 Task: Create in the project ArchBridge in Backlog an issue 'Develop a new feature to allow for automated document generation', assign it to team member softage.4@softage.net and change the status to IN PROGRESS. Create in the project ArchBridge in Backlog an issue 'Improve performance when searching large data sets', assign it to team member softage.1@softage.net and change the status to IN PROGRESS
Action: Mouse moved to (193, 56)
Screenshot: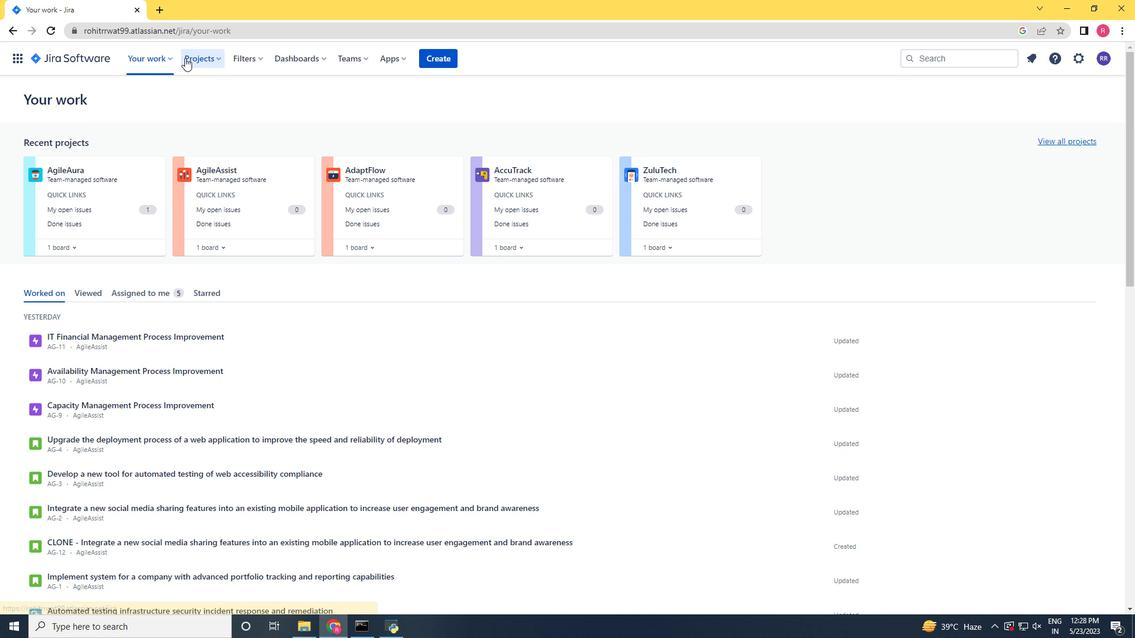 
Action: Mouse pressed left at (193, 56)
Screenshot: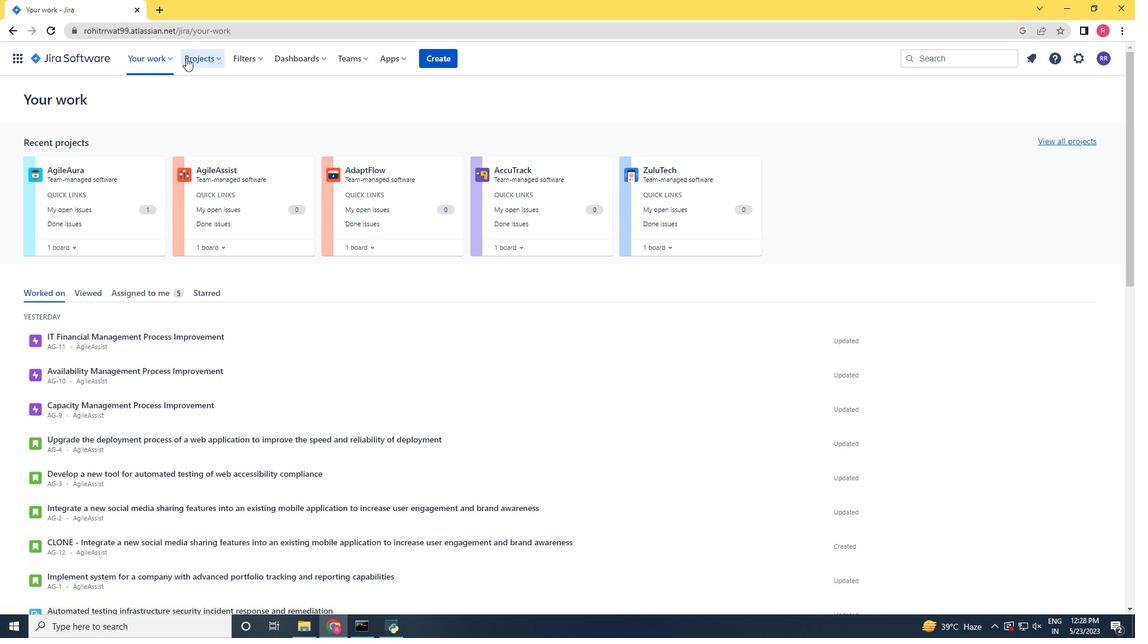 
Action: Mouse moved to (222, 108)
Screenshot: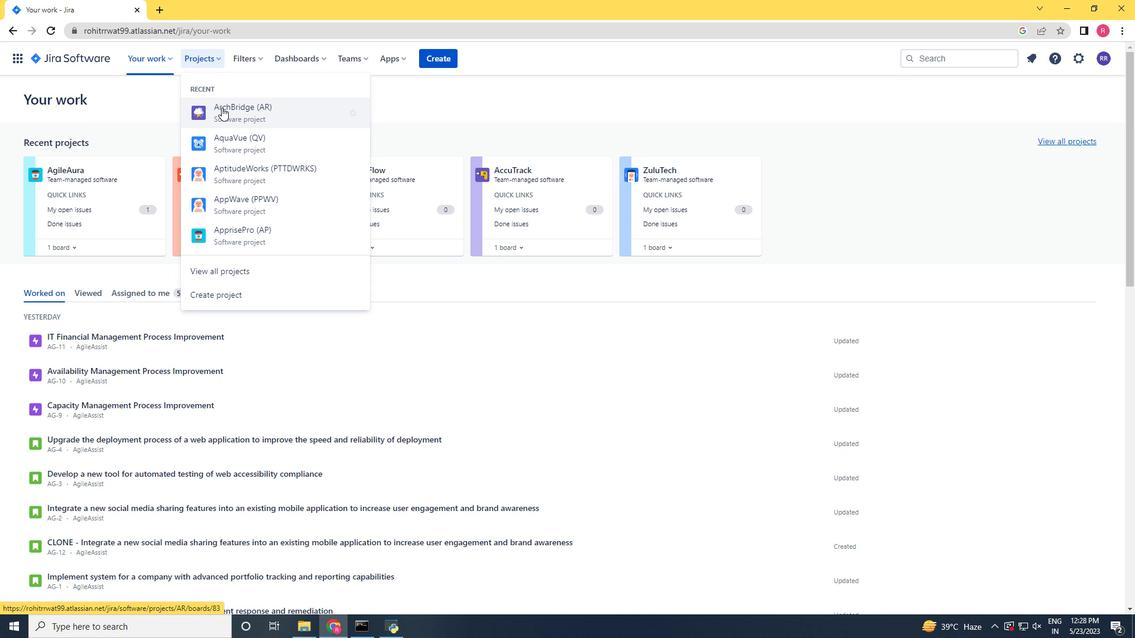 
Action: Mouse pressed left at (222, 108)
Screenshot: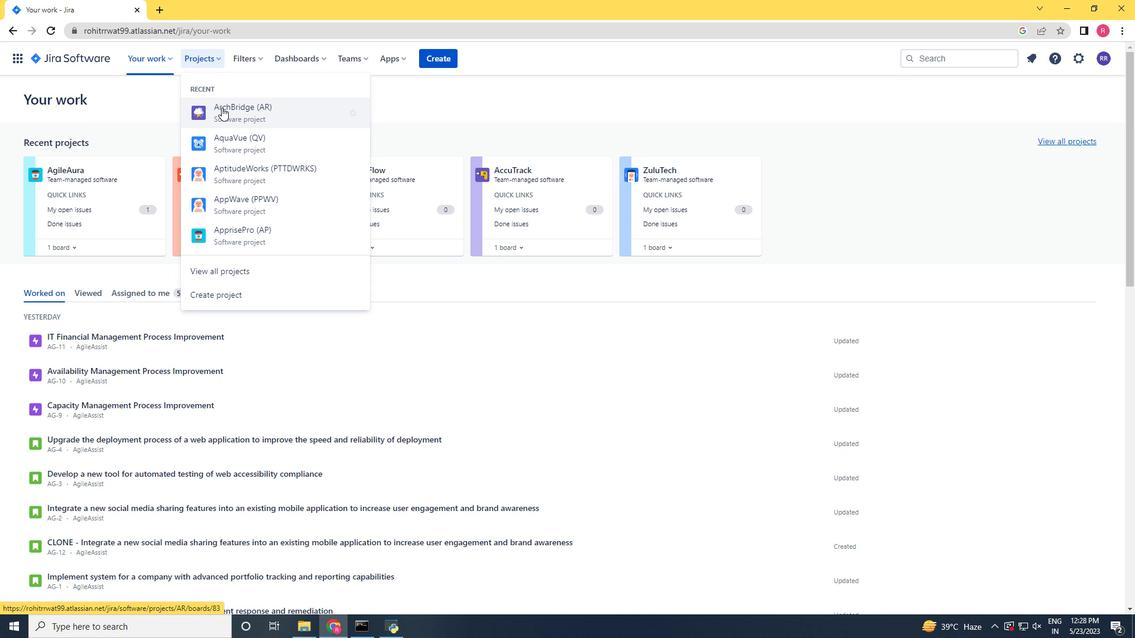 
Action: Mouse moved to (57, 182)
Screenshot: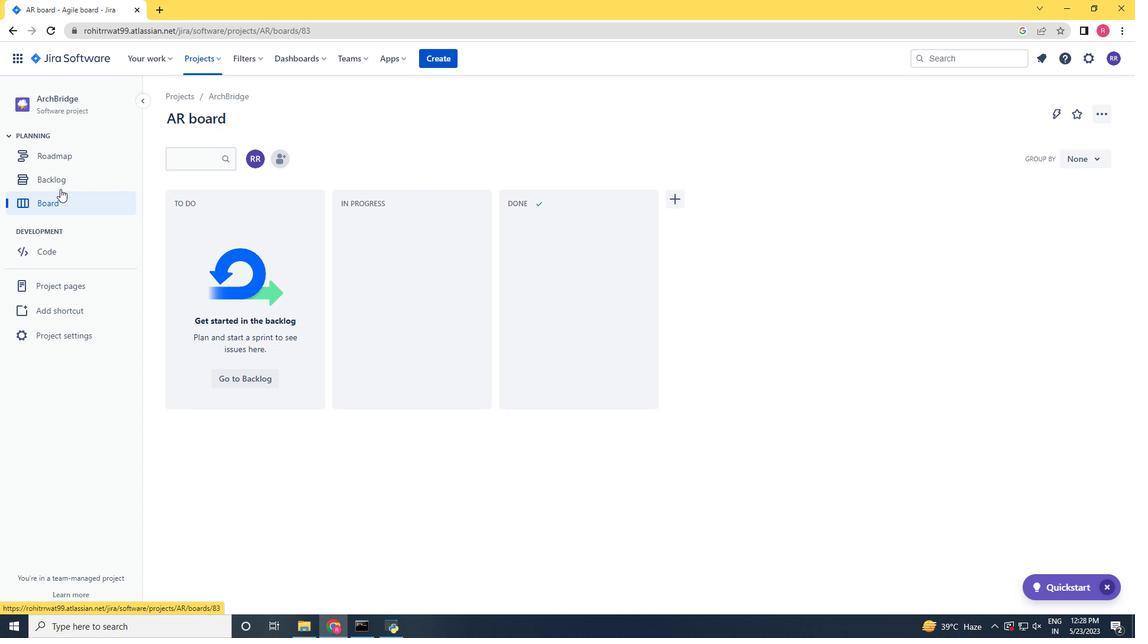 
Action: Mouse pressed left at (57, 182)
Screenshot: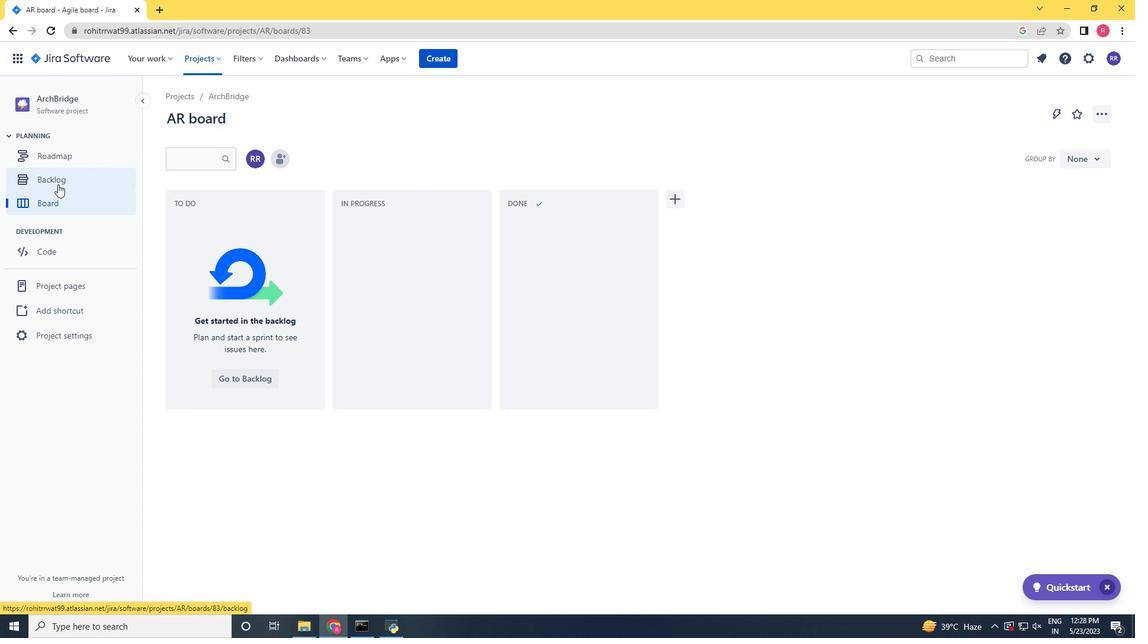 
Action: Mouse moved to (374, 431)
Screenshot: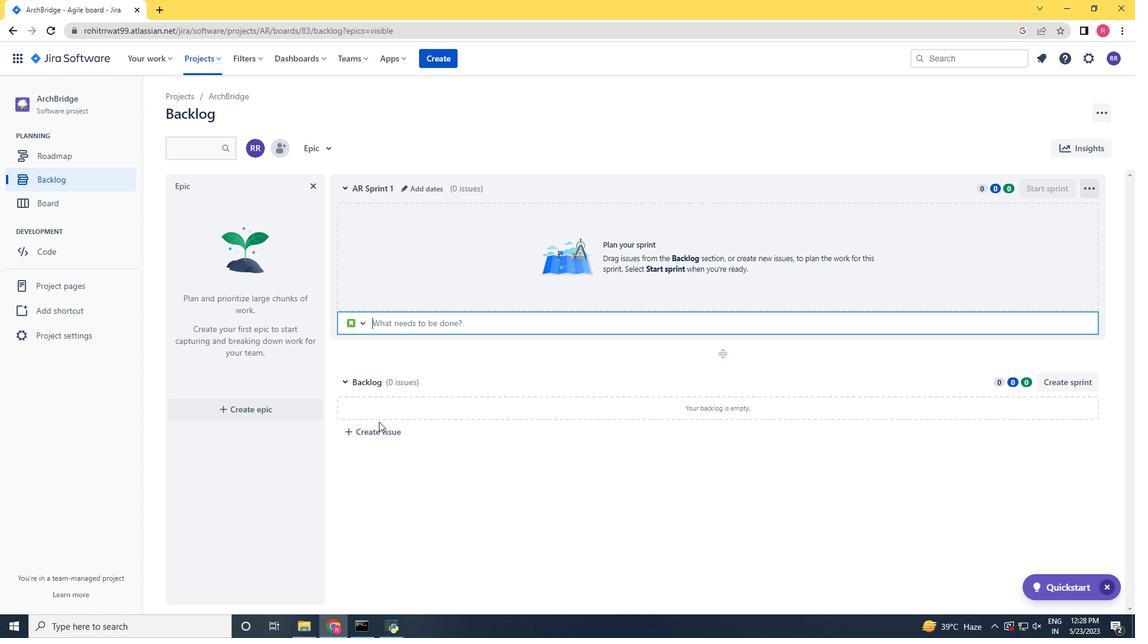 
Action: Mouse pressed left at (374, 431)
Screenshot: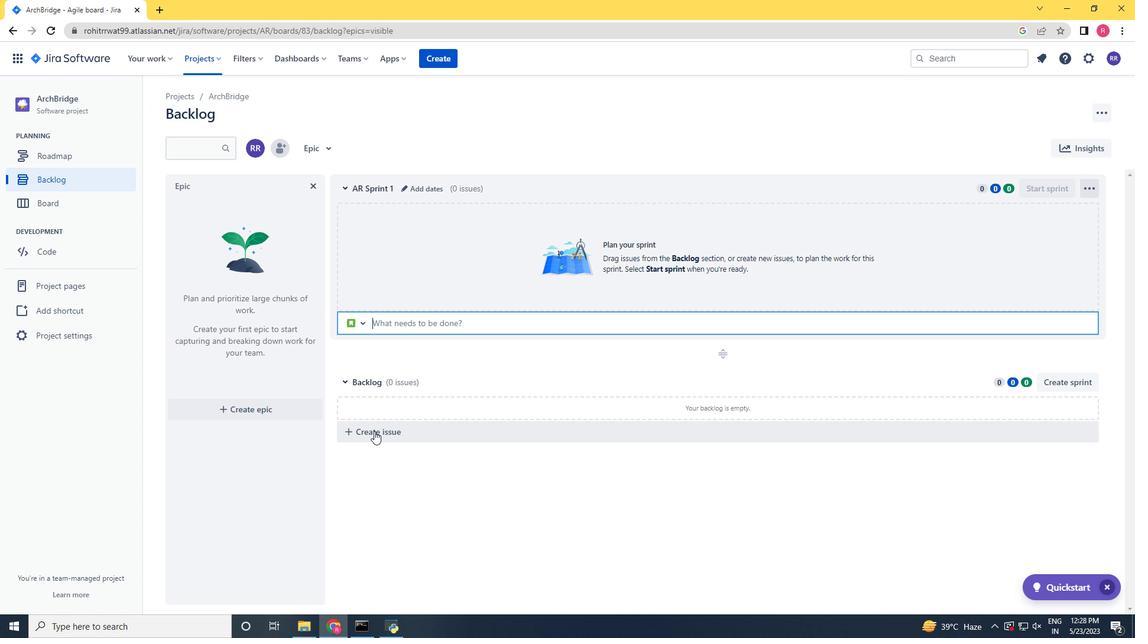 
Action: Mouse moved to (312, 184)
Screenshot: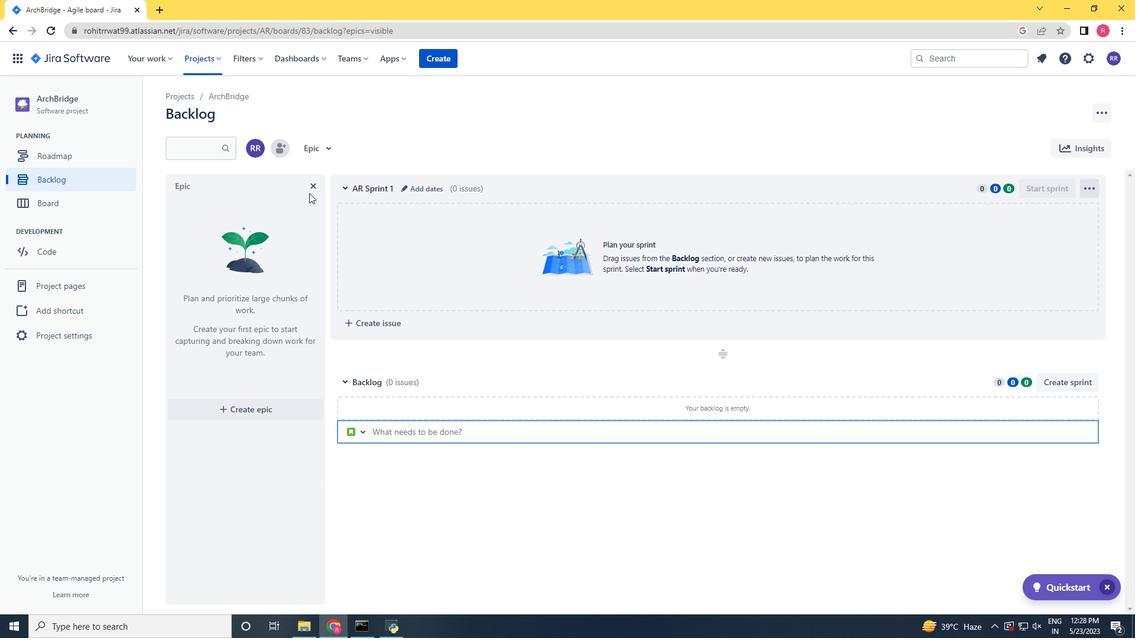 
Action: Mouse pressed left at (312, 184)
Screenshot: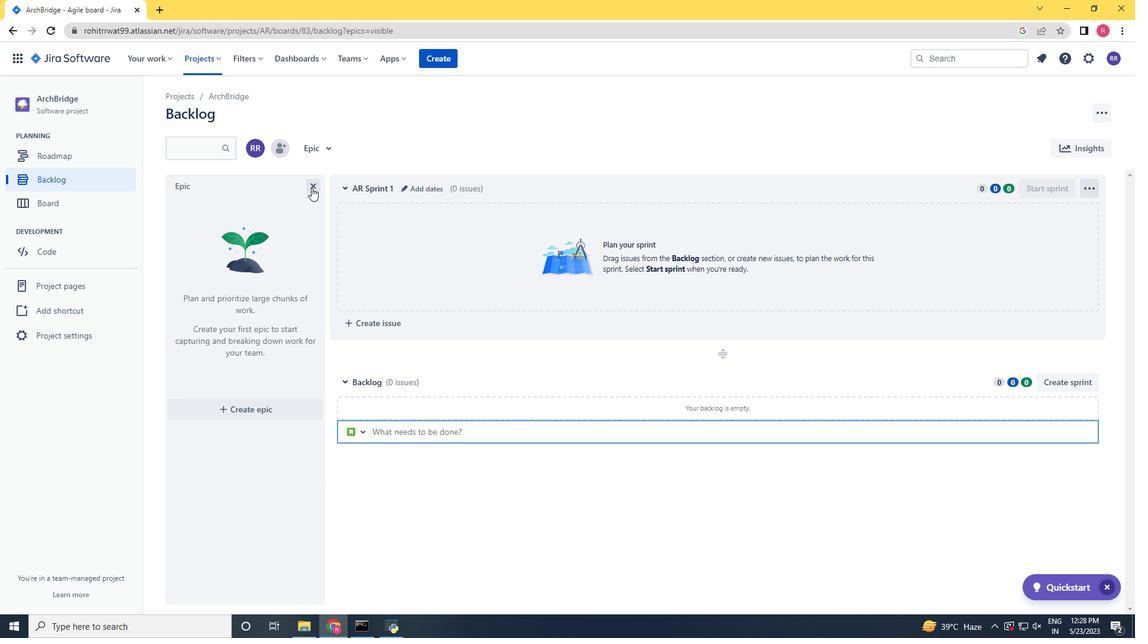 
Action: Mouse moved to (270, 436)
Screenshot: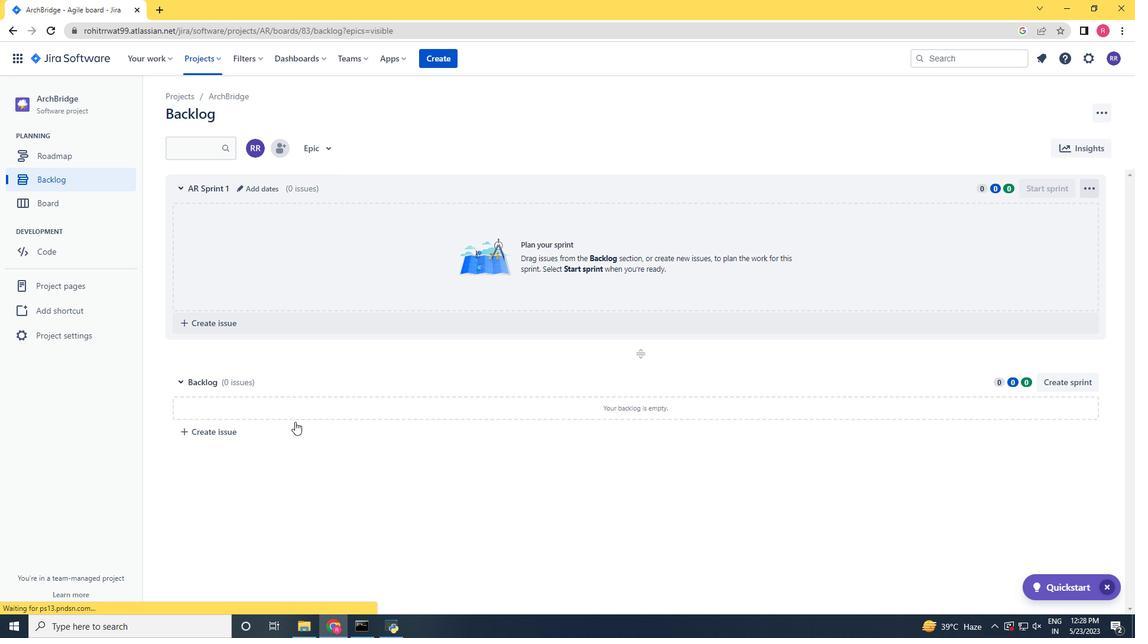 
Action: Mouse pressed left at (270, 436)
Screenshot: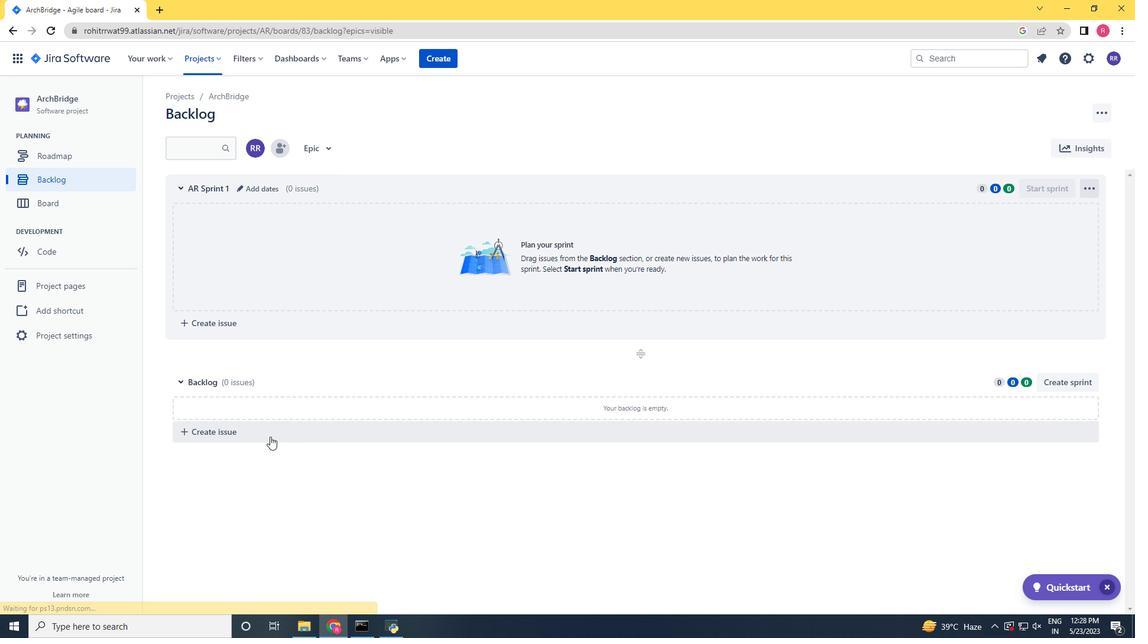 
Action: Mouse moved to (625, 390)
Screenshot: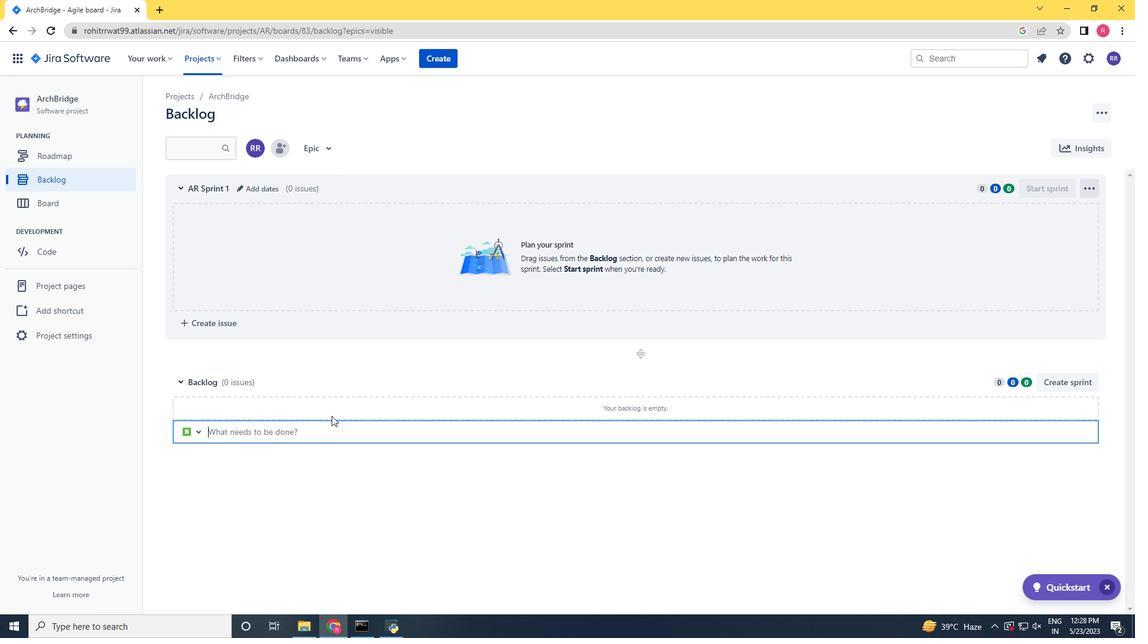 
Action: Key pressed <Key.shift>Develop<Key.space><Key.space>a<Key.space>new<Key.space>feature<Key.space>to<Key.space>allow<Key.space><Key.space>for<Key.space><Key.space>automated<Key.space><Key.space>document<Key.space>generation<Key.enter>
Screenshot: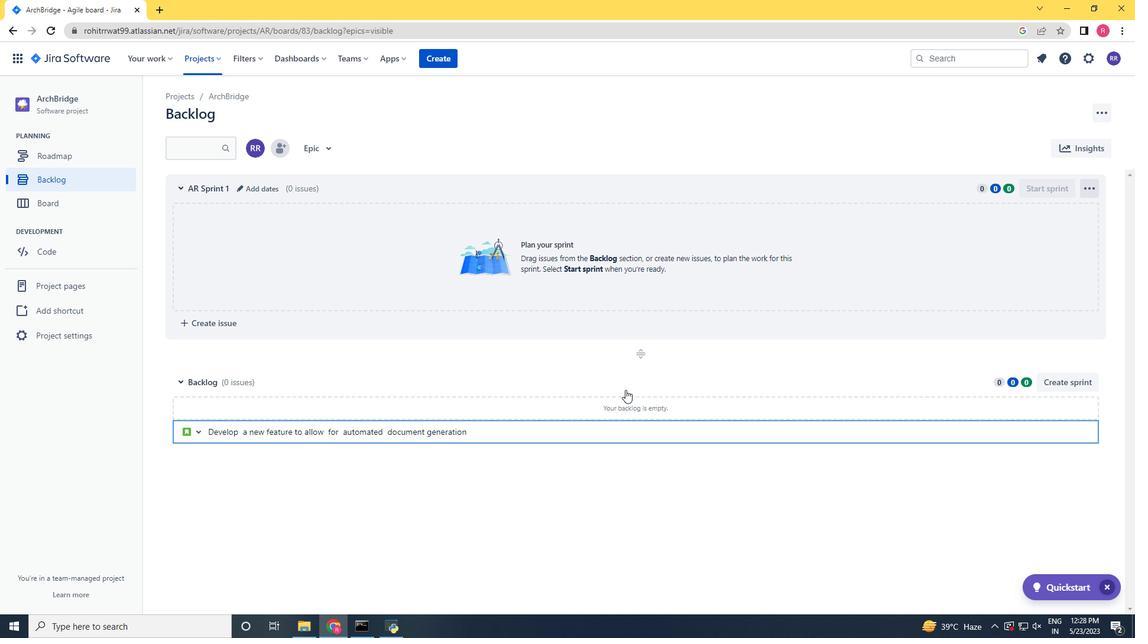 
Action: Mouse moved to (1028, 409)
Screenshot: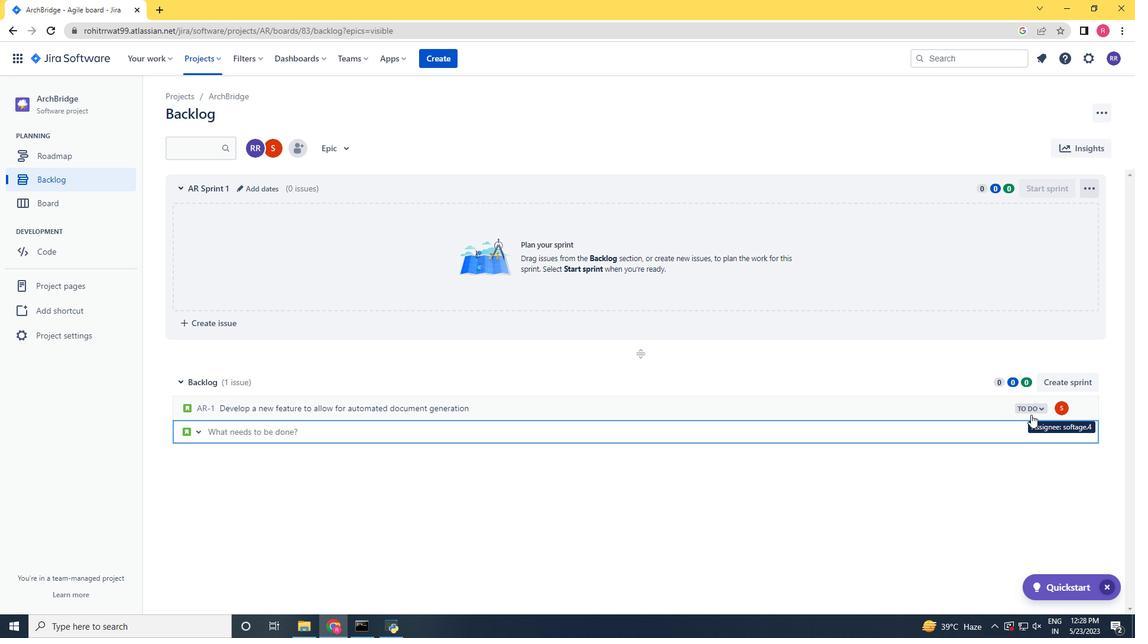
Action: Mouse pressed left at (1028, 409)
Screenshot: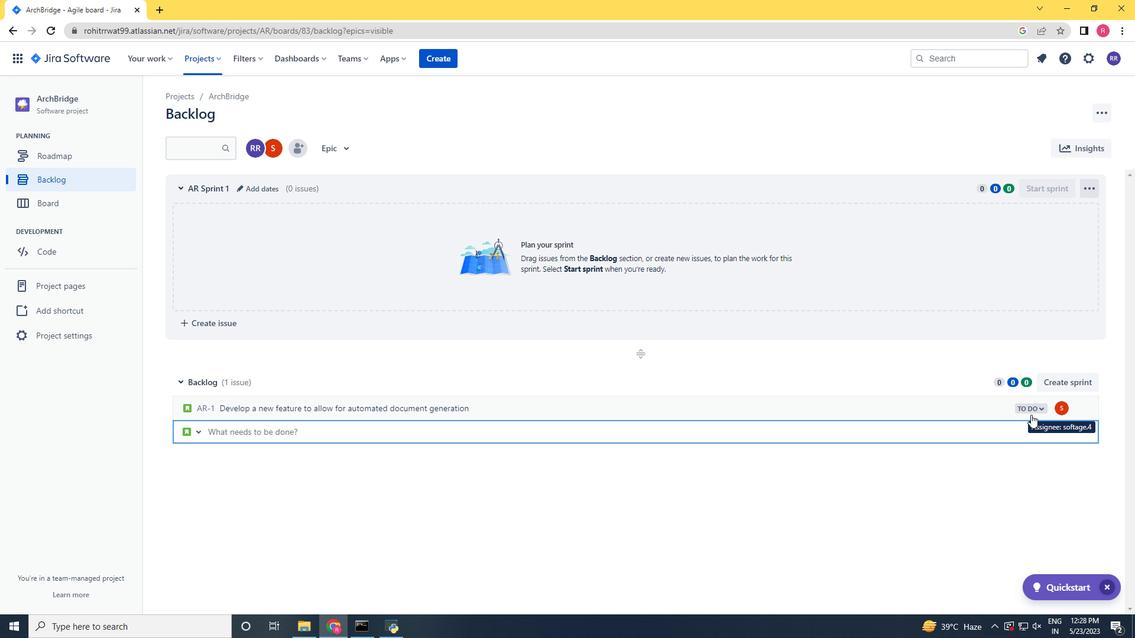 
Action: Mouse moved to (774, 405)
Screenshot: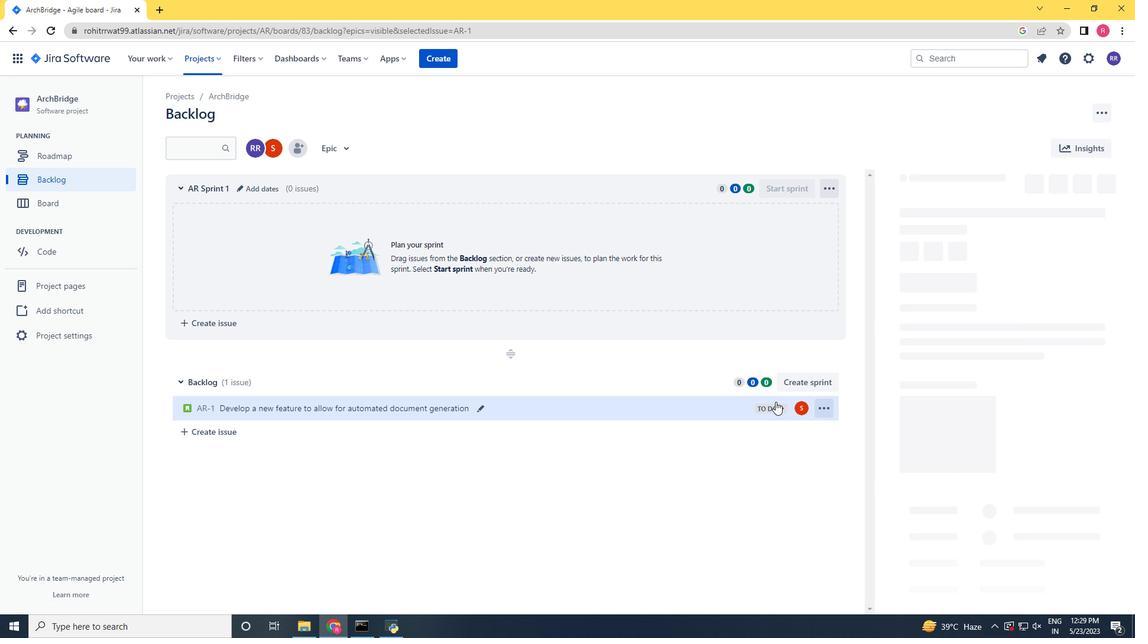 
Action: Mouse pressed left at (774, 405)
Screenshot: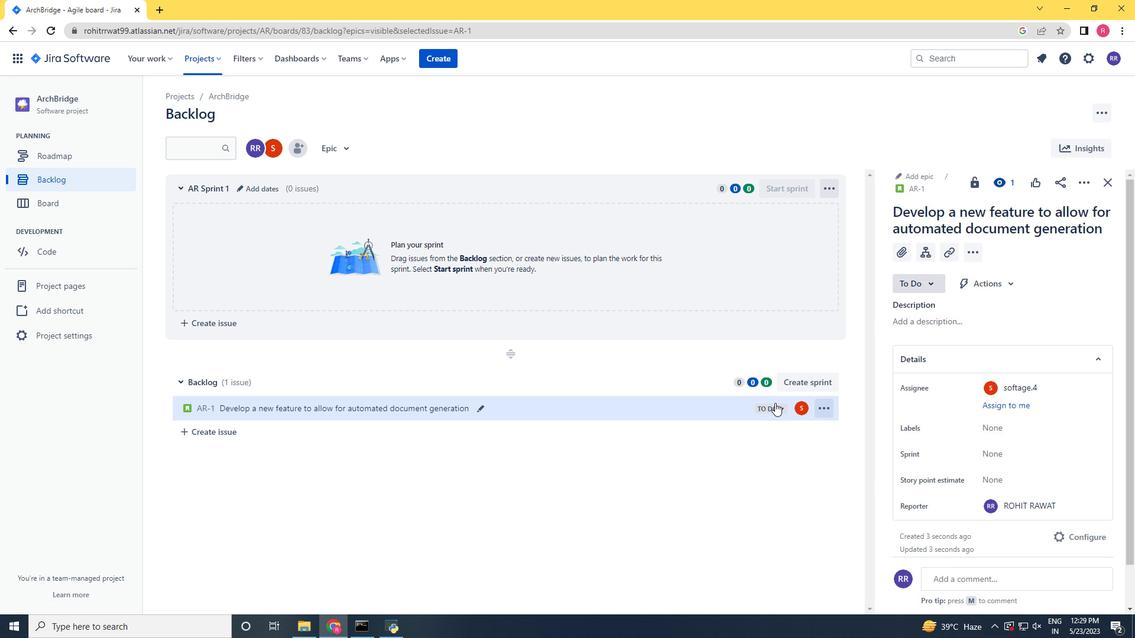 
Action: Mouse moved to (780, 431)
Screenshot: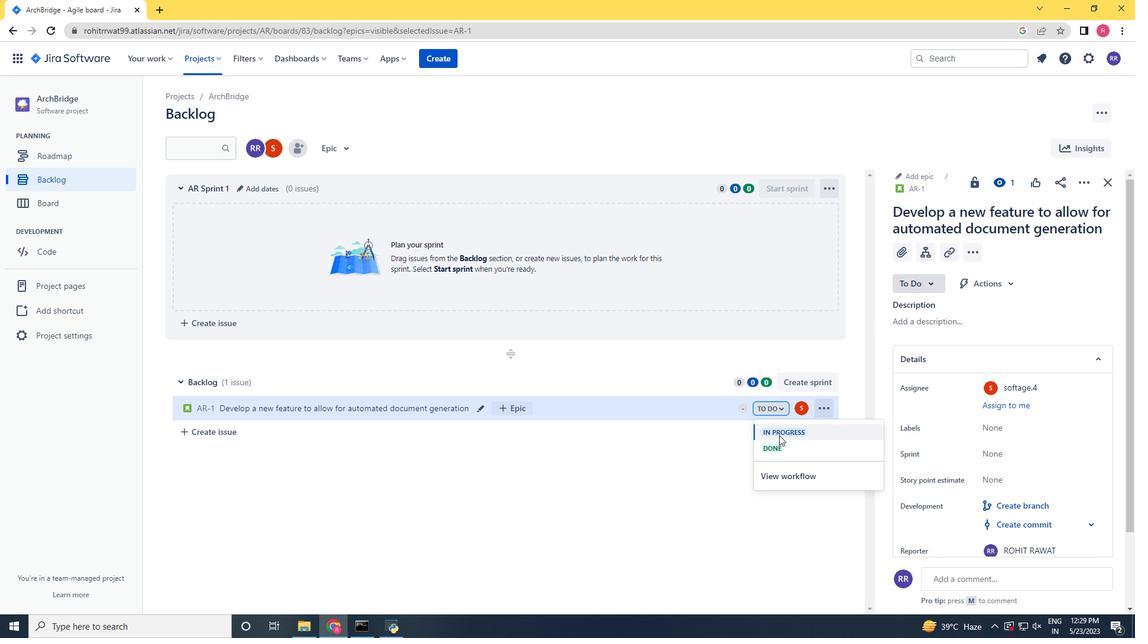 
Action: Mouse pressed left at (780, 431)
Screenshot: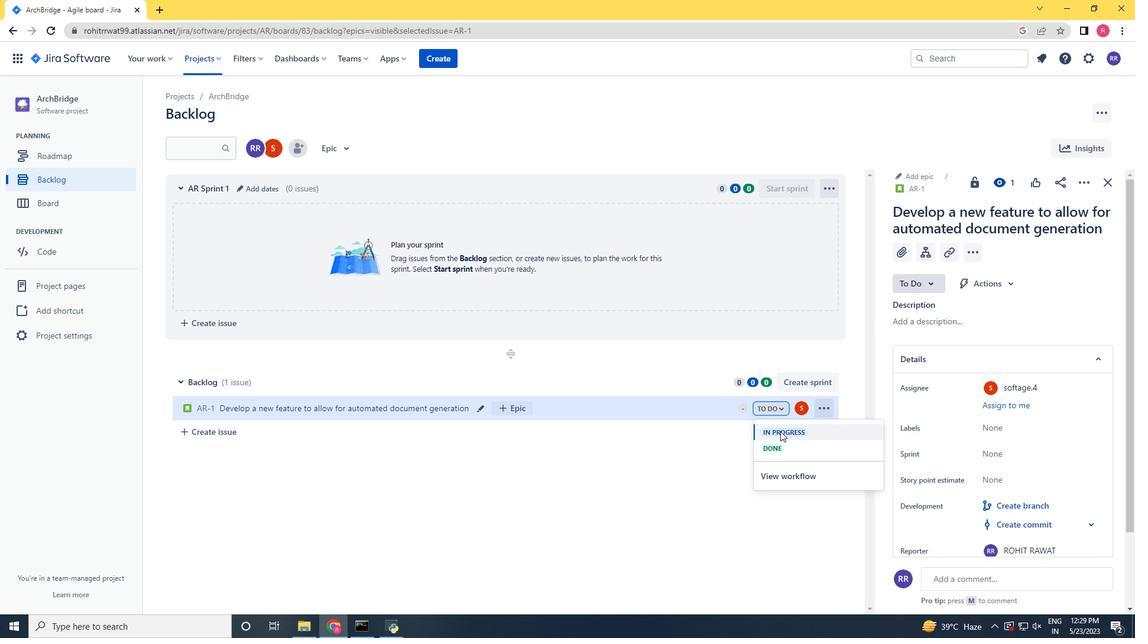 
Action: Mouse moved to (1110, 181)
Screenshot: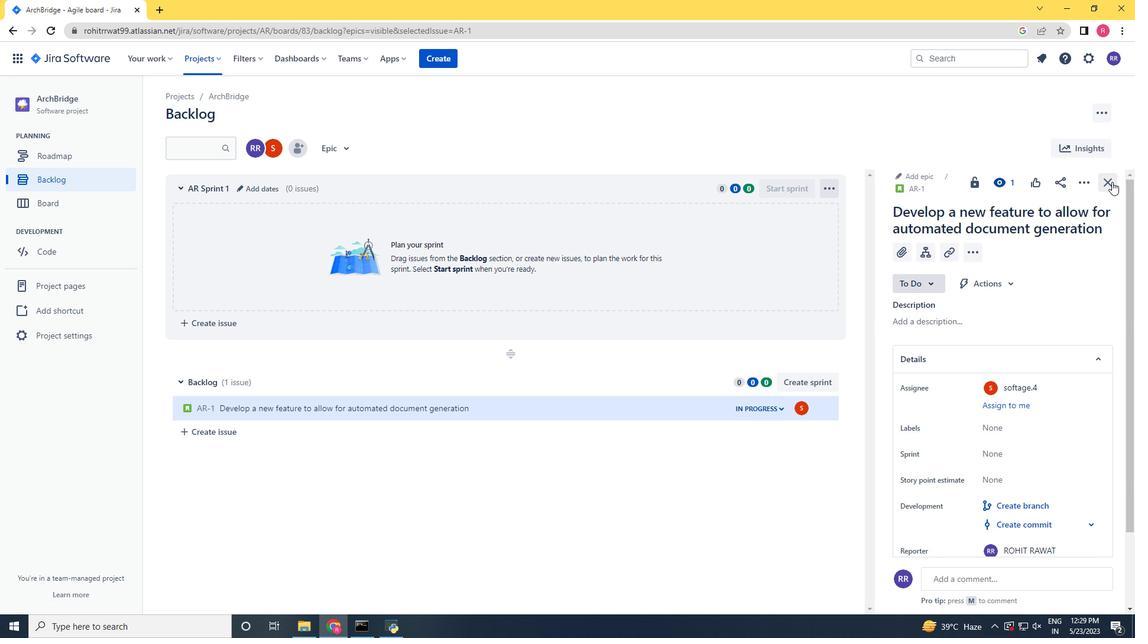 
Action: Mouse pressed left at (1110, 181)
Screenshot: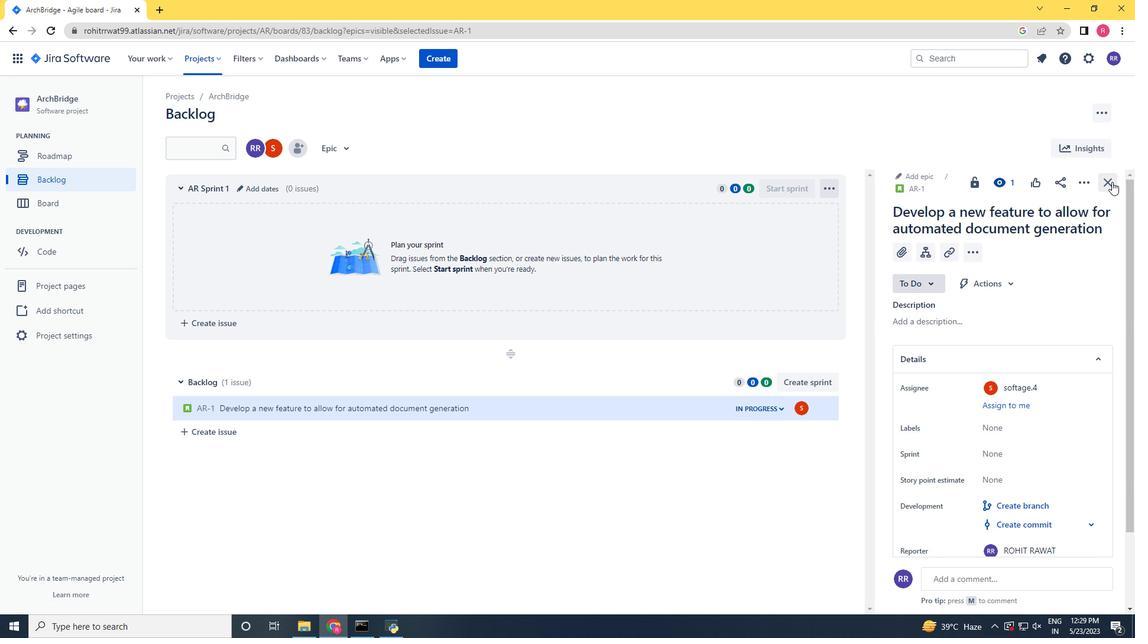 
Action: Mouse moved to (307, 422)
Screenshot: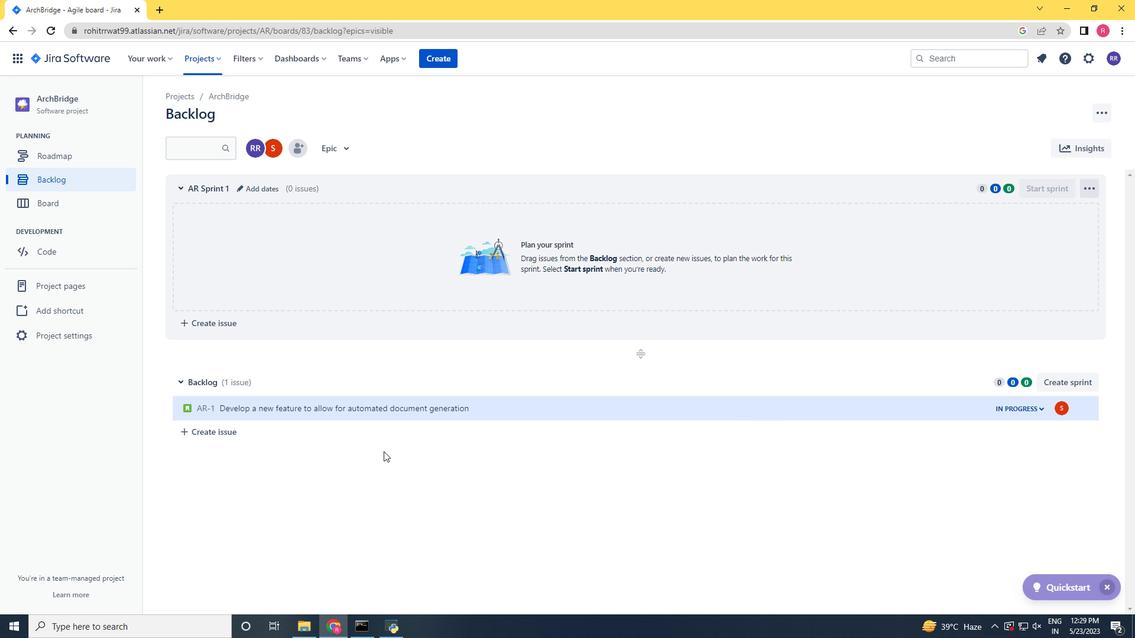 
Action: Mouse pressed left at (307, 422)
Screenshot: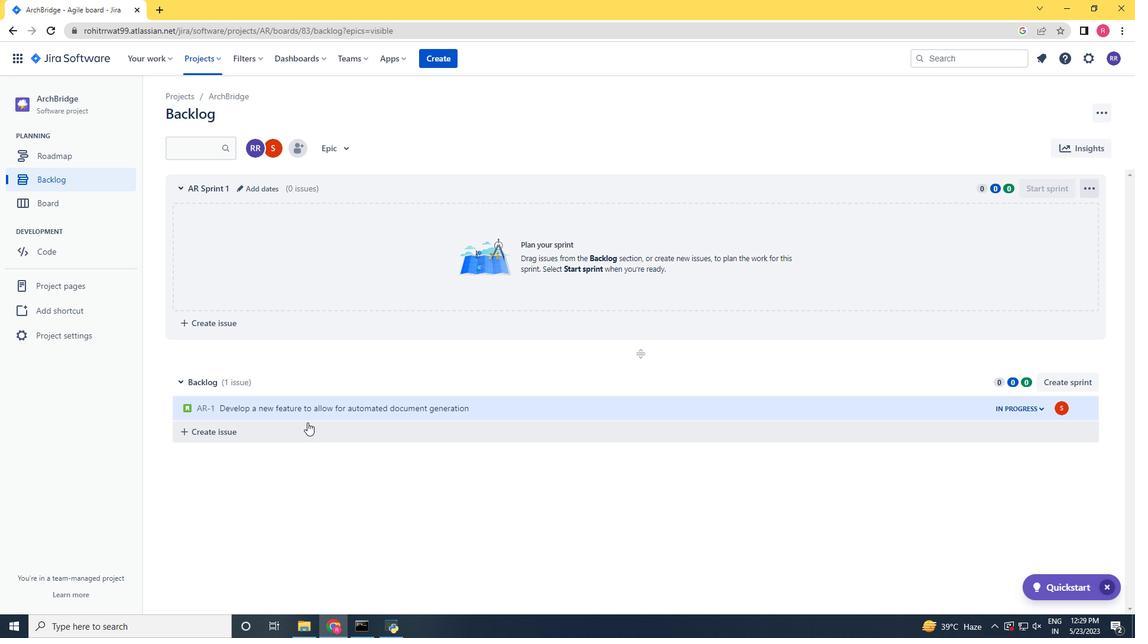 
Action: Mouse moved to (1135, 463)
Screenshot: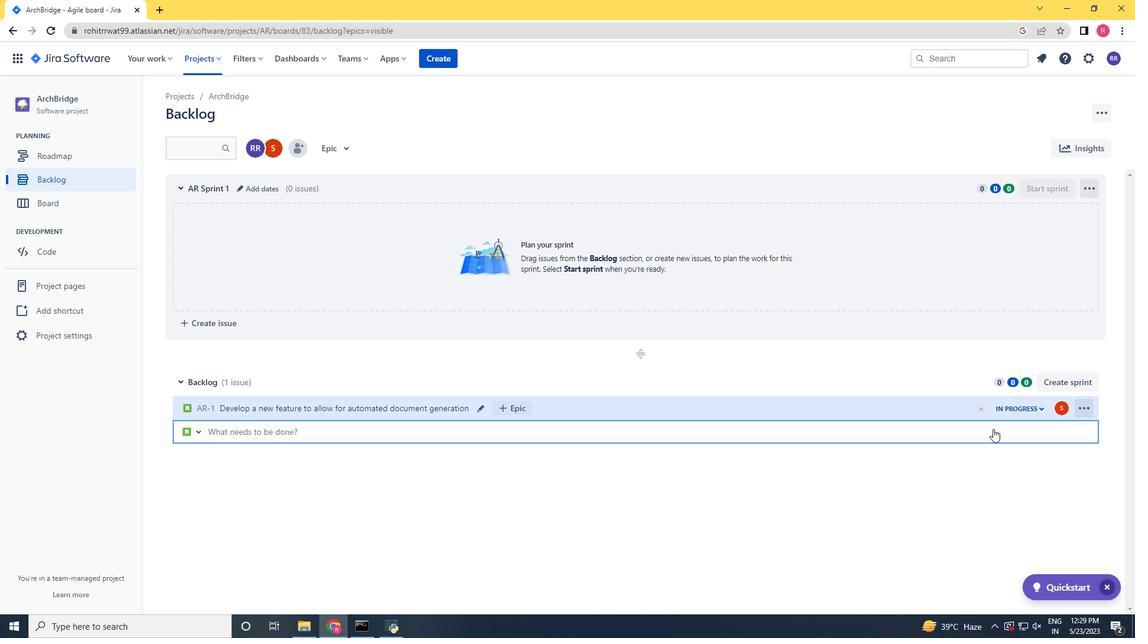 
Action: Key pressed <Key.shift>Improve<Key.space>[<Key.backspace>performance<Key.space>when<Key.space>serching<Key.space><Key.backspace><Key.backspace><Key.backspace><Key.backspace><Key.backspace><Key.backspace><Key.backspace>arching<Key.space>lagr<Key.backspace><Key.backspace>rge<Key.space>data<Key.space>sets<Key.enter>
Screenshot: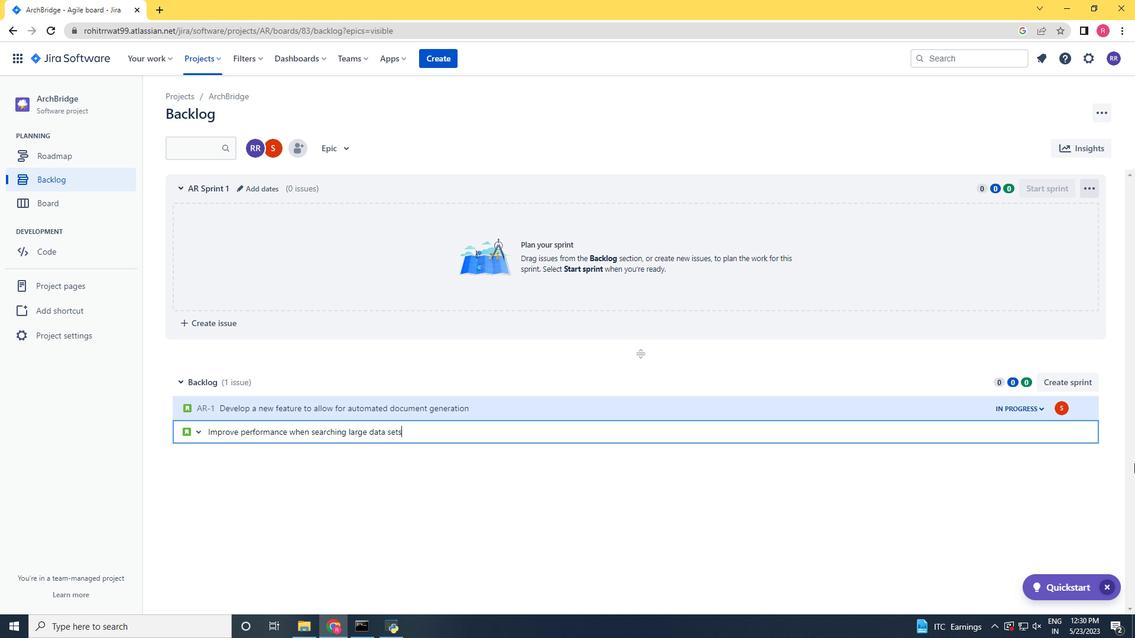 
Action: Mouse moved to (1058, 433)
Screenshot: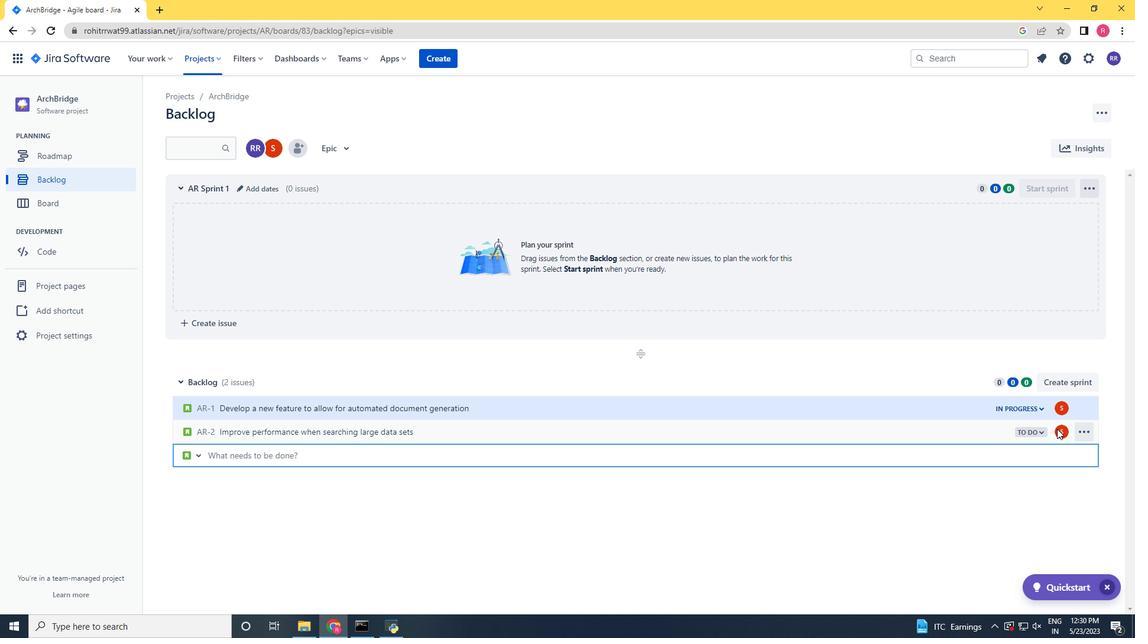 
Action: Mouse pressed left at (1058, 433)
Screenshot: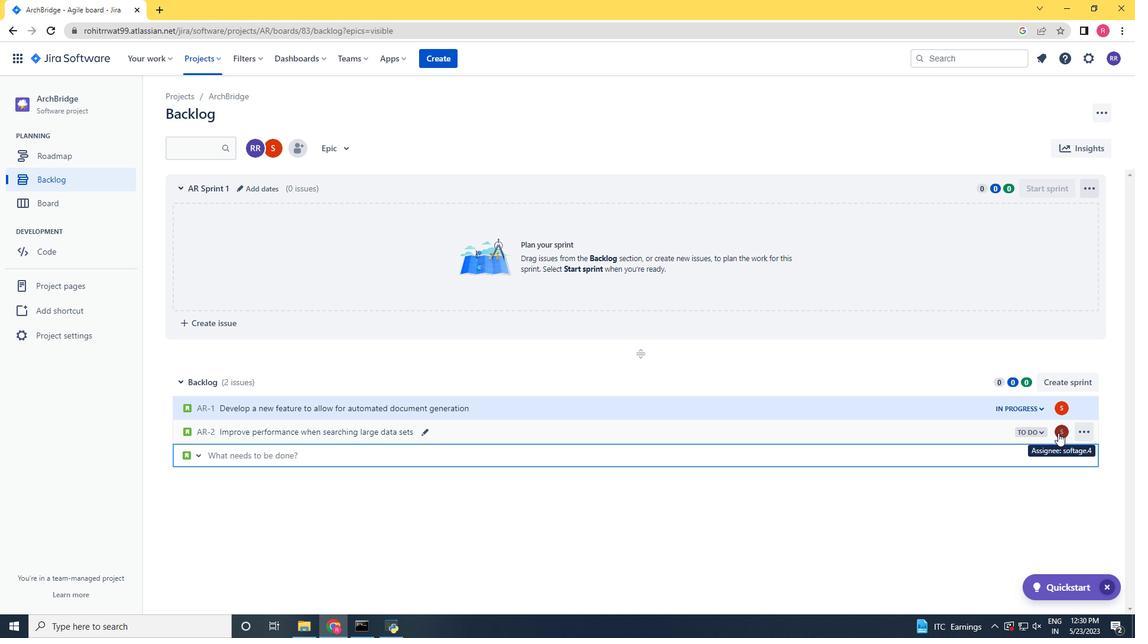 
Action: Key pressed softage.1
Screenshot: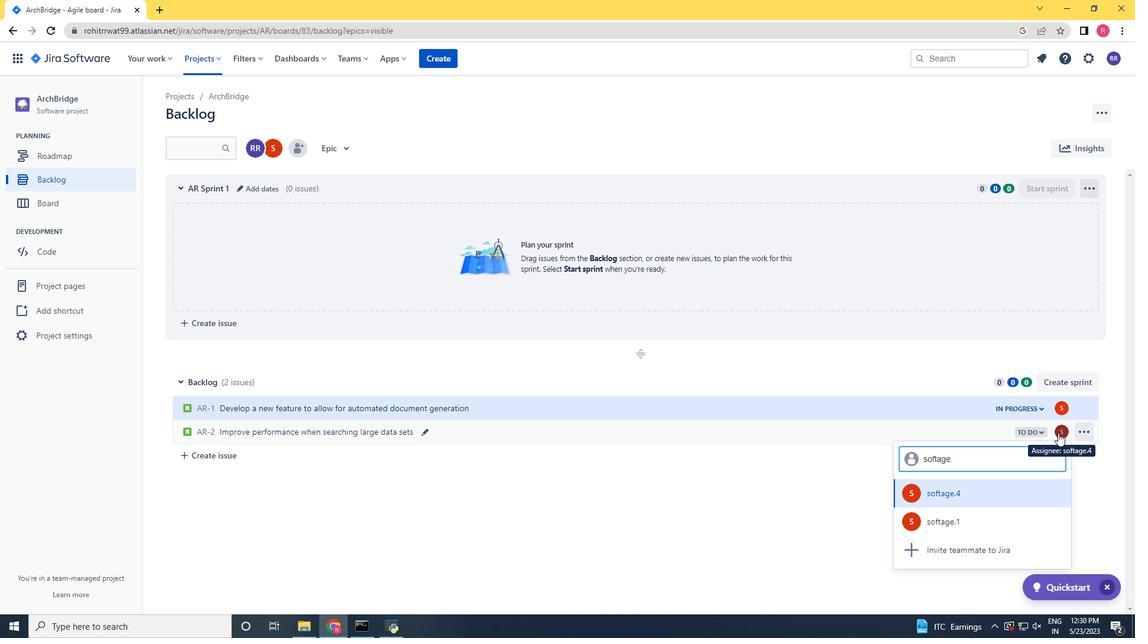 
Action: Mouse moved to (944, 497)
Screenshot: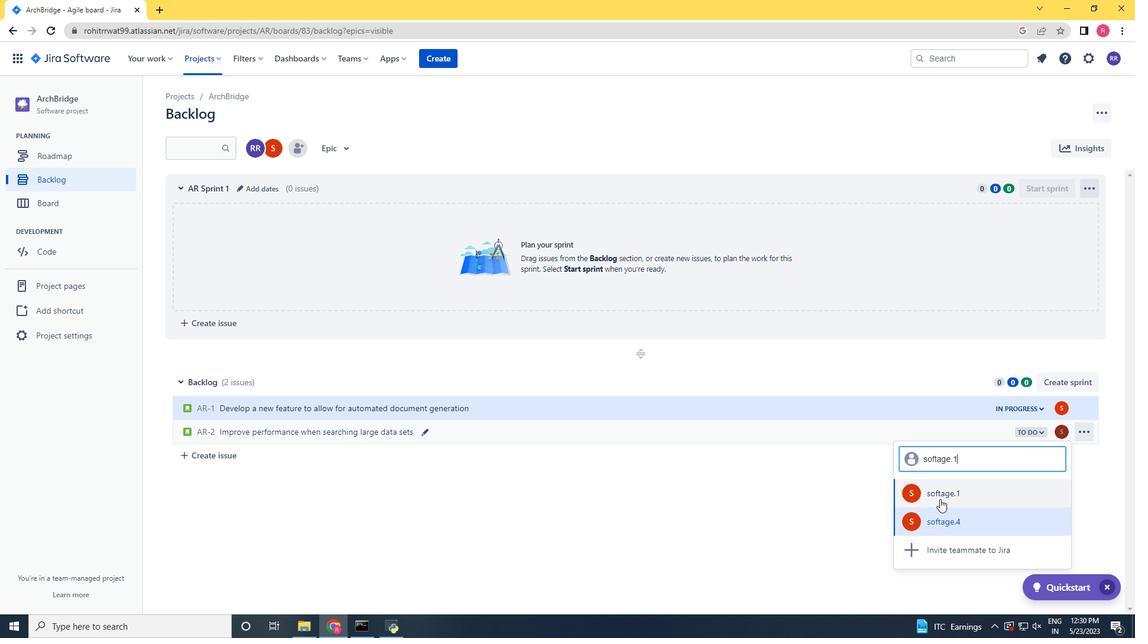 
Action: Mouse pressed left at (944, 497)
Screenshot: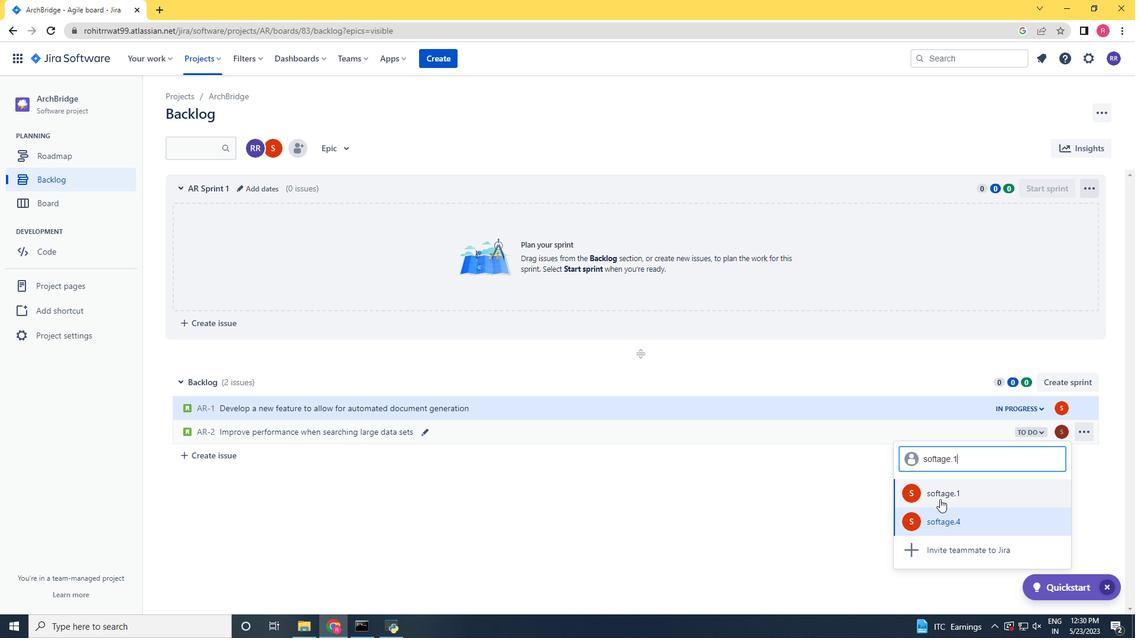 
Action: Mouse moved to (1028, 433)
Screenshot: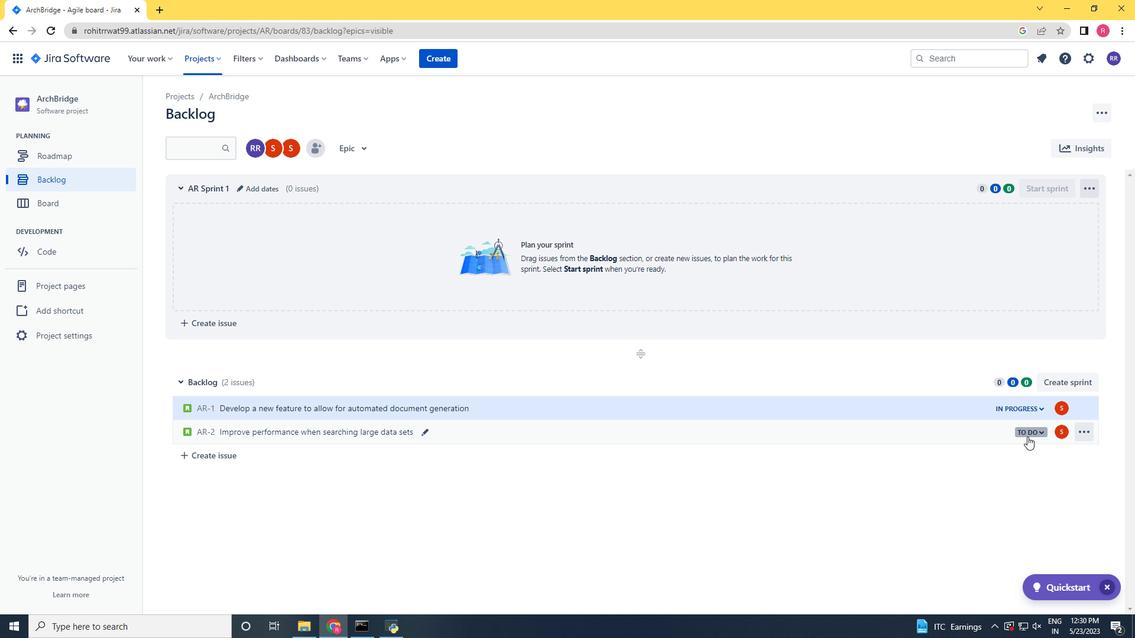 
Action: Mouse pressed left at (1028, 433)
Screenshot: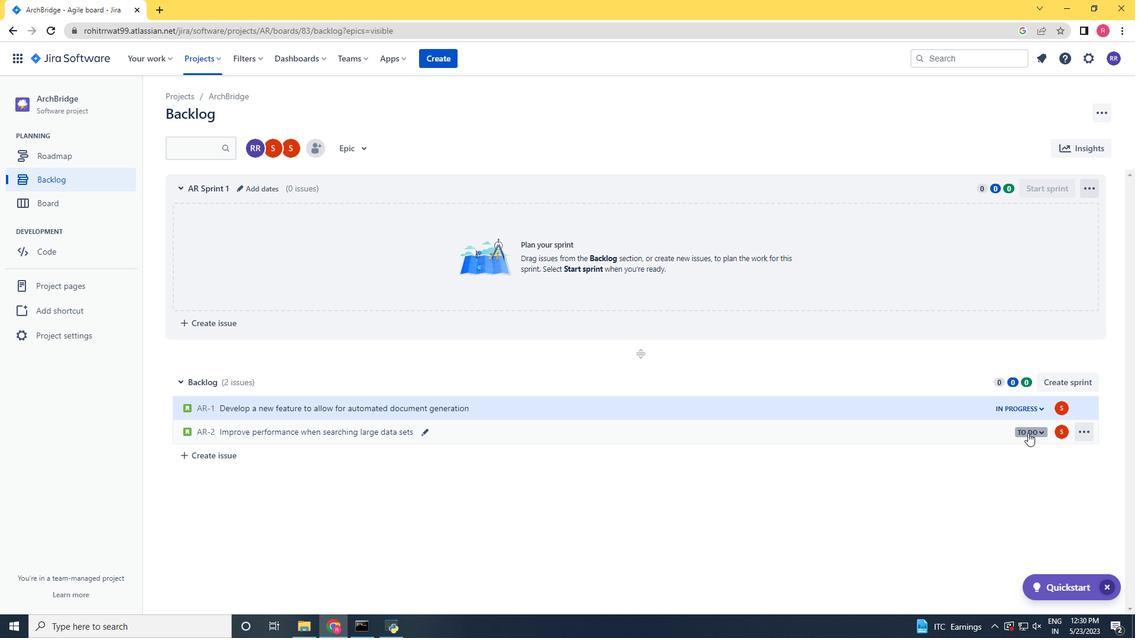 
Action: Mouse moved to (960, 451)
Screenshot: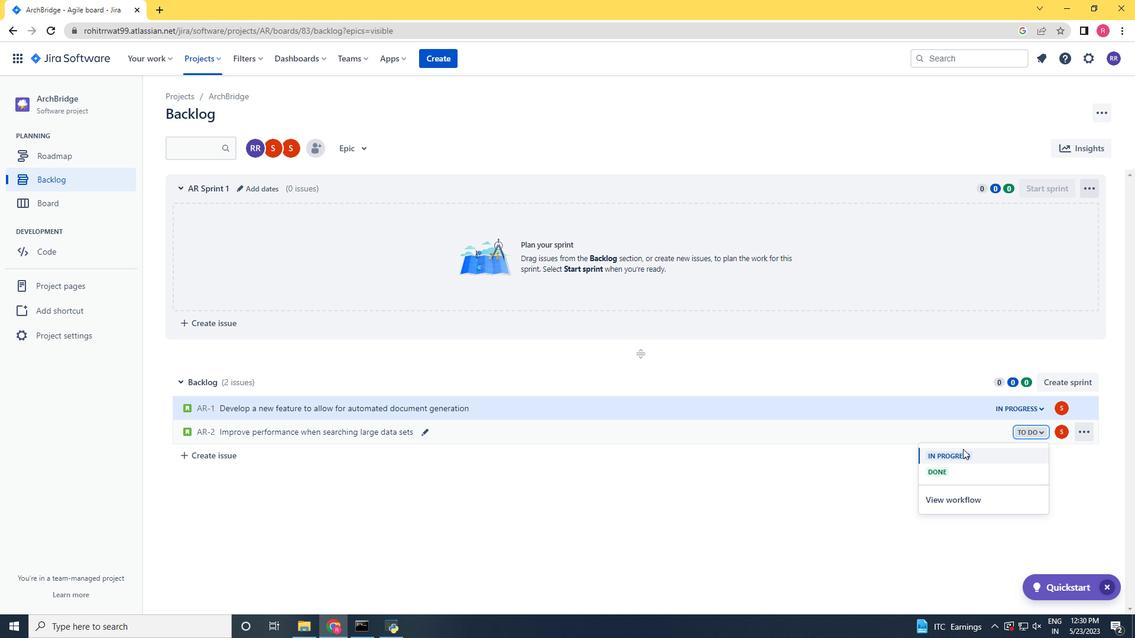 
Action: Mouse pressed left at (960, 451)
Screenshot: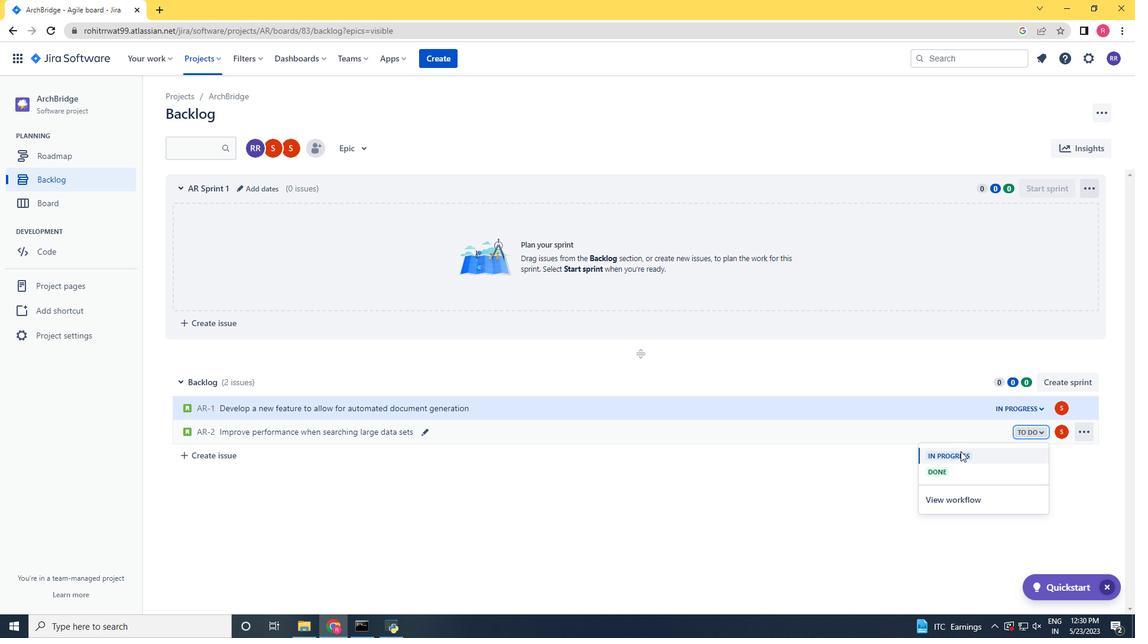 
Action: Mouse moved to (807, 498)
Screenshot: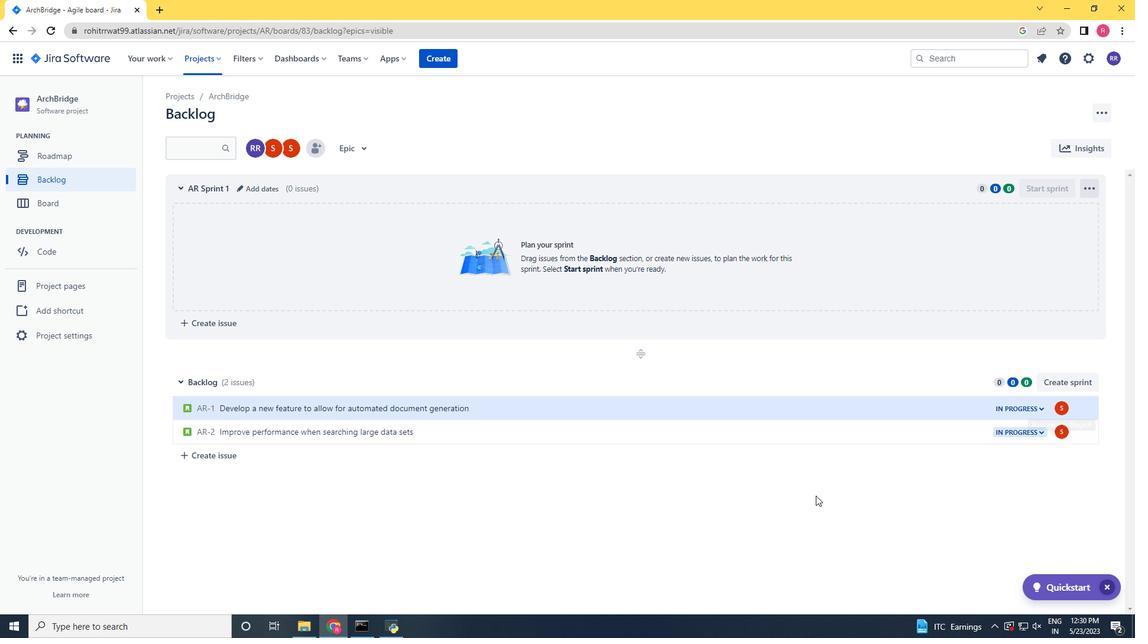 
